 Task: Customize the calendar view to show start and end times.
Action: Mouse moved to (15, 57)
Screenshot: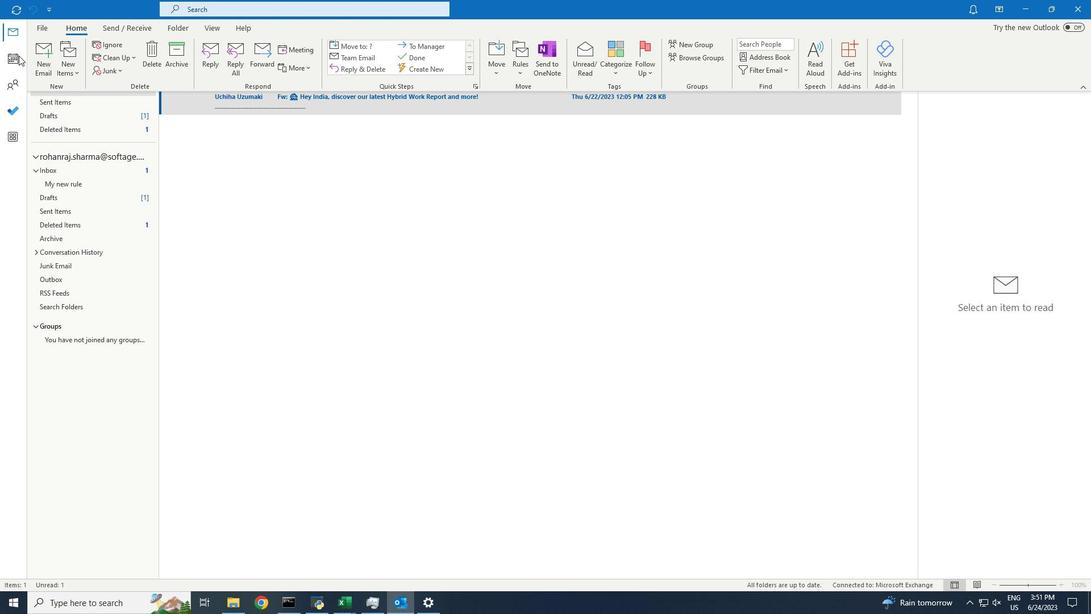 
Action: Mouse pressed left at (15, 57)
Screenshot: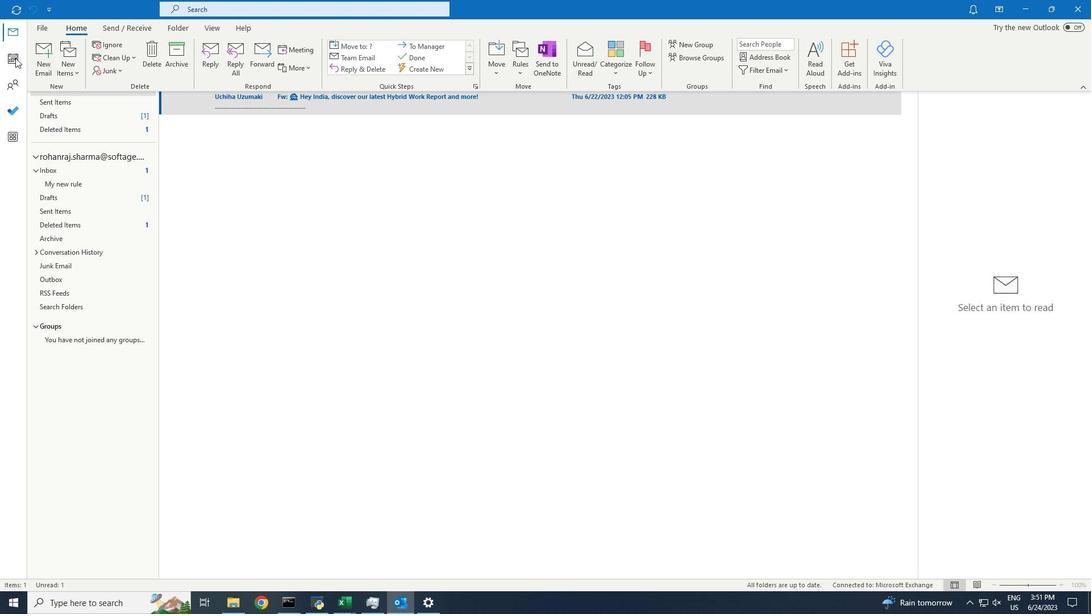 
Action: Mouse moved to (212, 29)
Screenshot: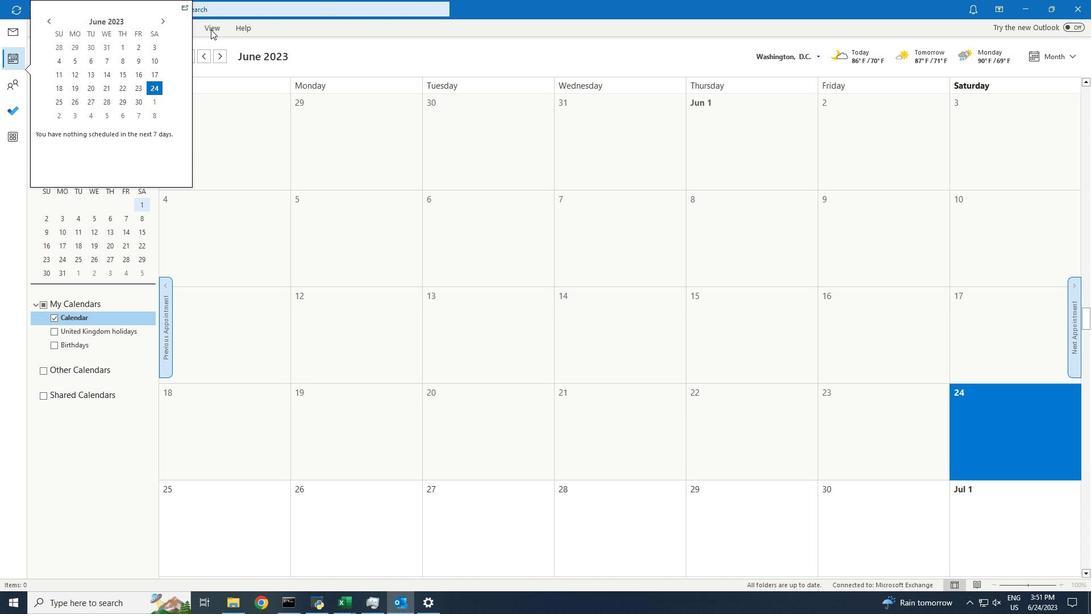 
Action: Mouse pressed left at (212, 29)
Screenshot: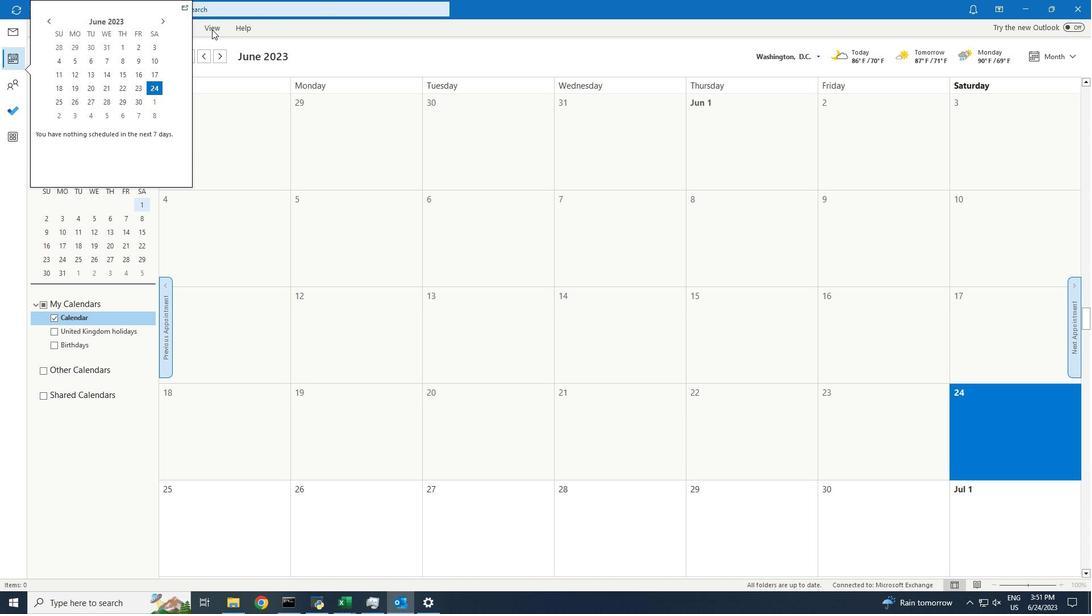 
Action: Mouse moved to (63, 53)
Screenshot: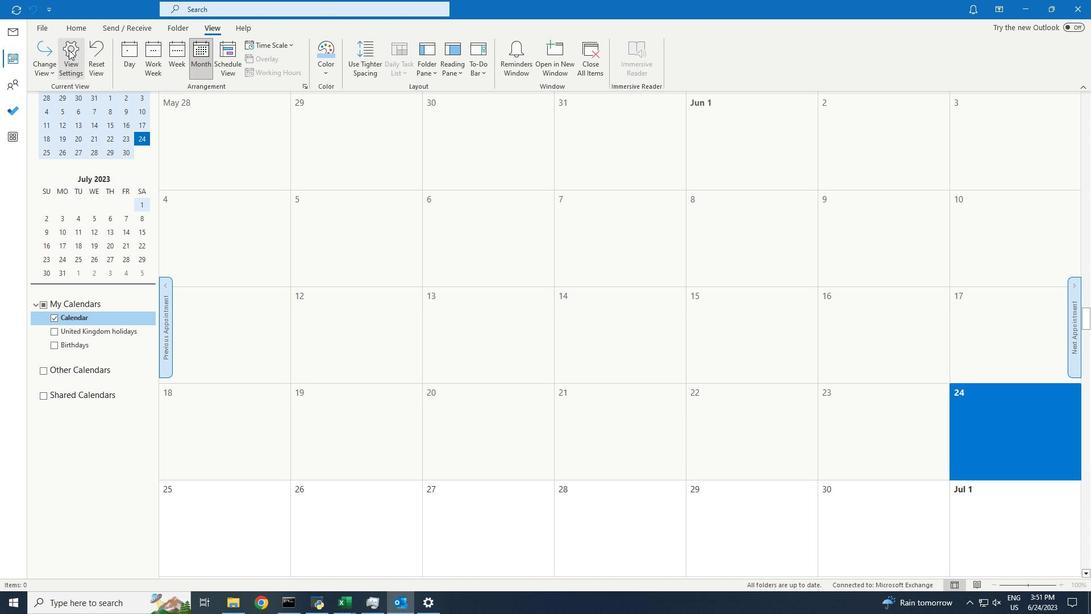 
Action: Mouse pressed left at (63, 53)
Screenshot: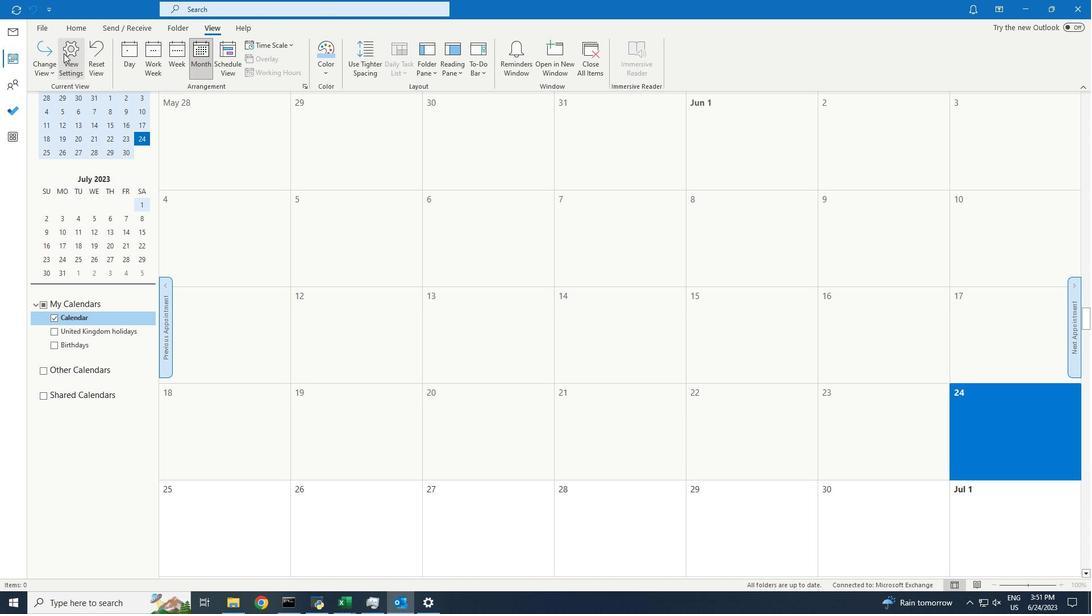
Action: Mouse moved to (482, 234)
Screenshot: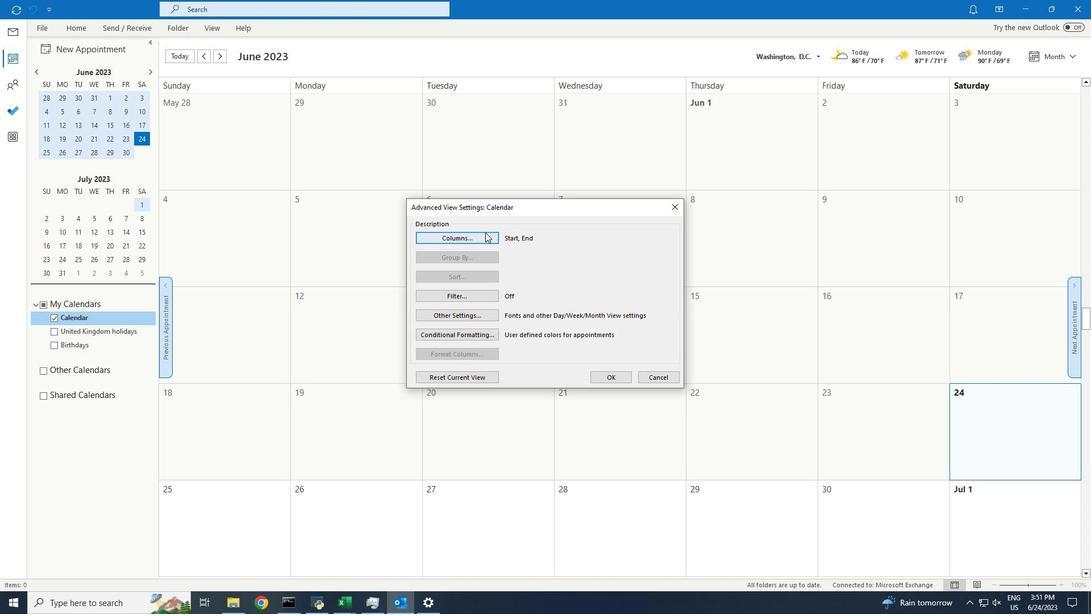 
Action: Mouse pressed left at (482, 234)
Screenshot: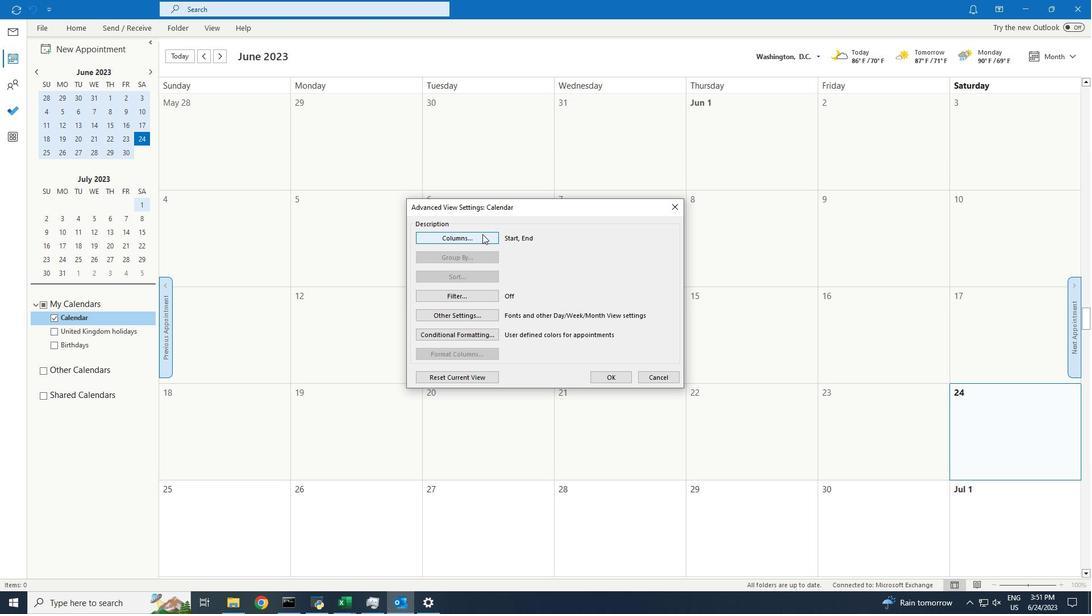 
Action: Mouse moved to (483, 372)
Screenshot: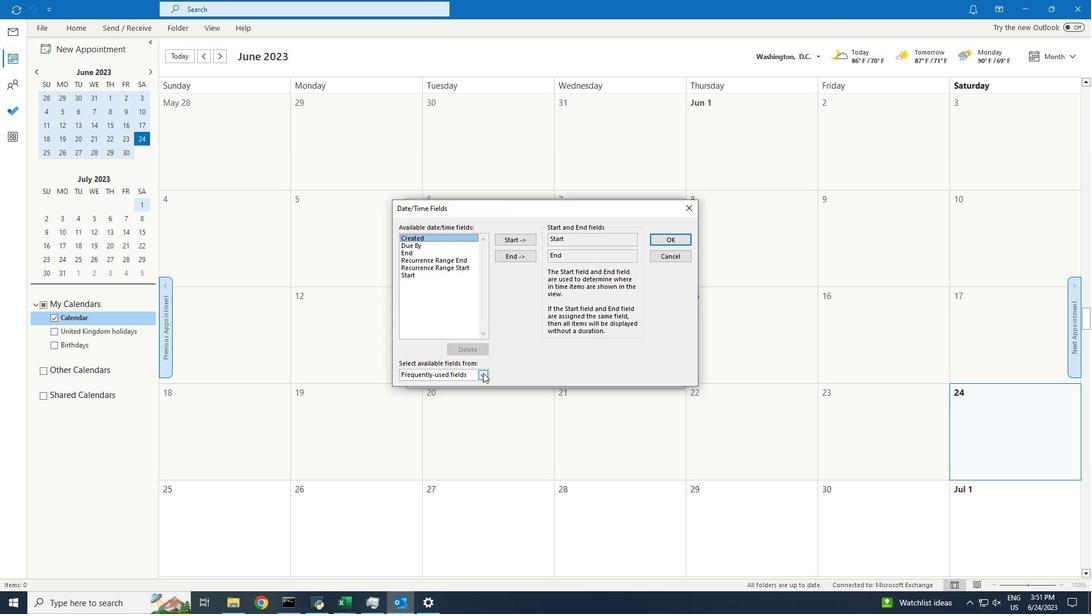 
Action: Mouse pressed left at (483, 372)
Screenshot: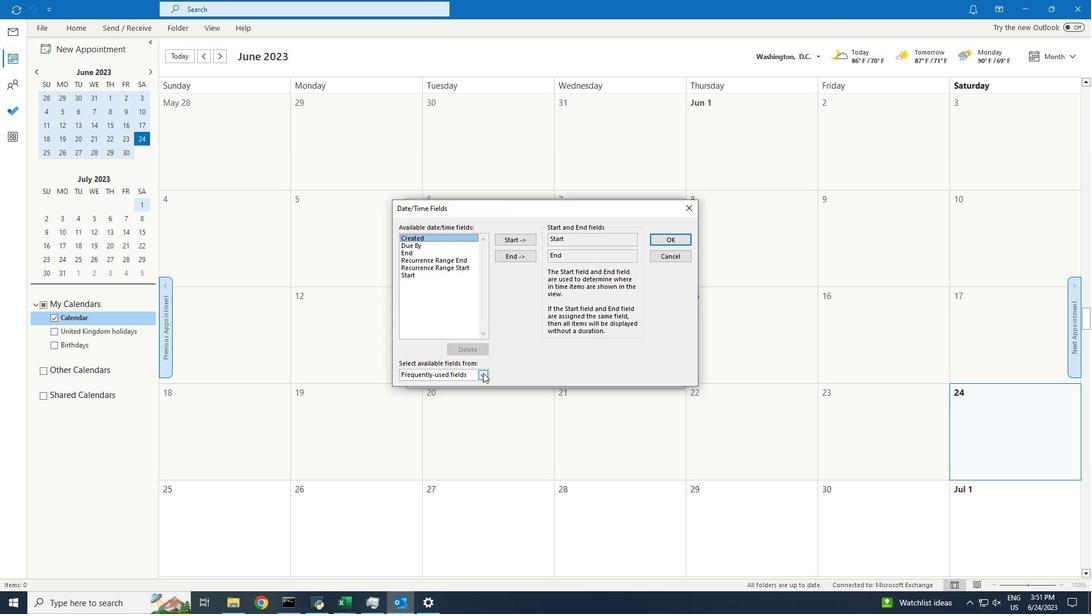 
Action: Mouse moved to (466, 419)
Screenshot: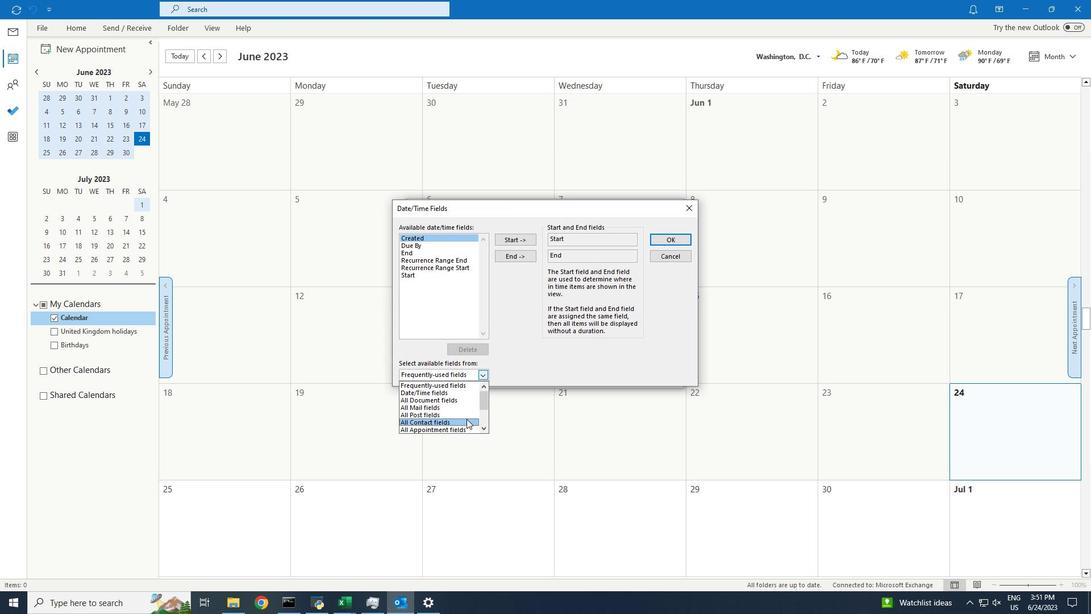 
Action: Mouse pressed left at (466, 419)
Screenshot: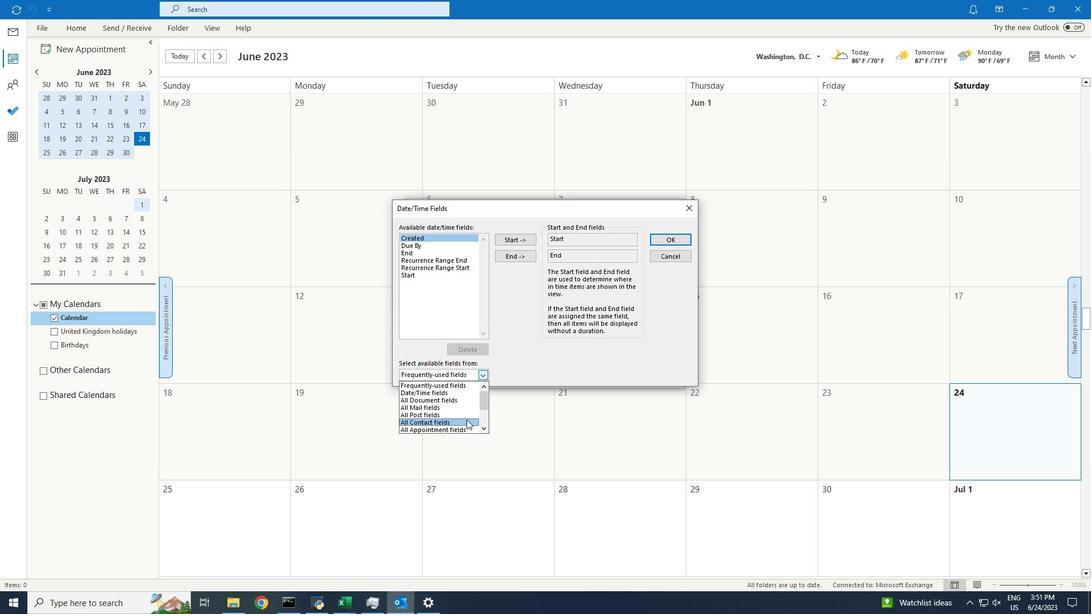 
Action: Mouse moved to (657, 242)
Screenshot: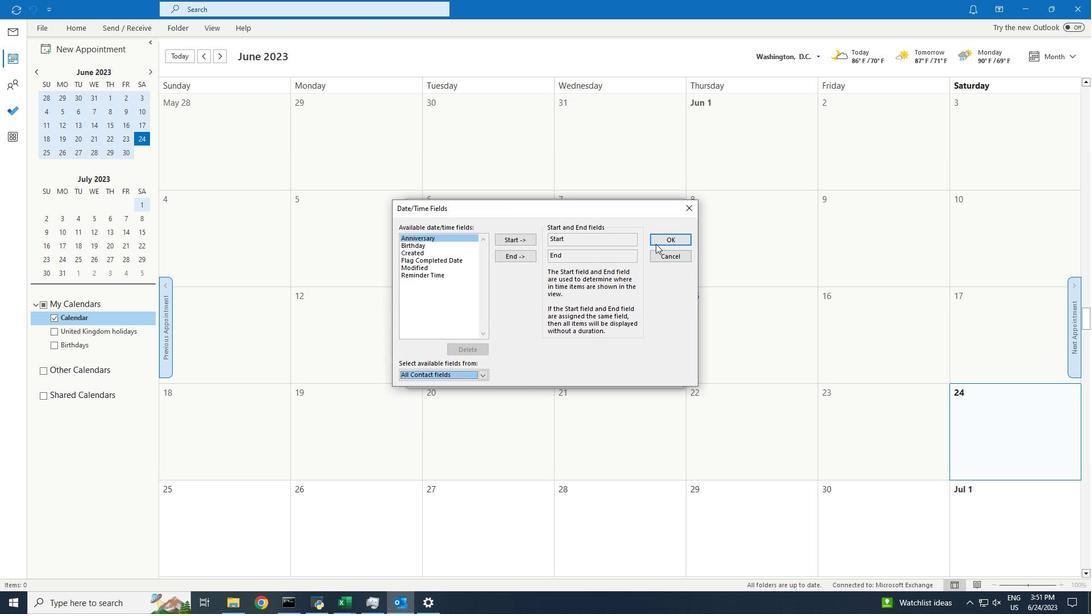 
Action: Mouse pressed left at (657, 242)
Screenshot: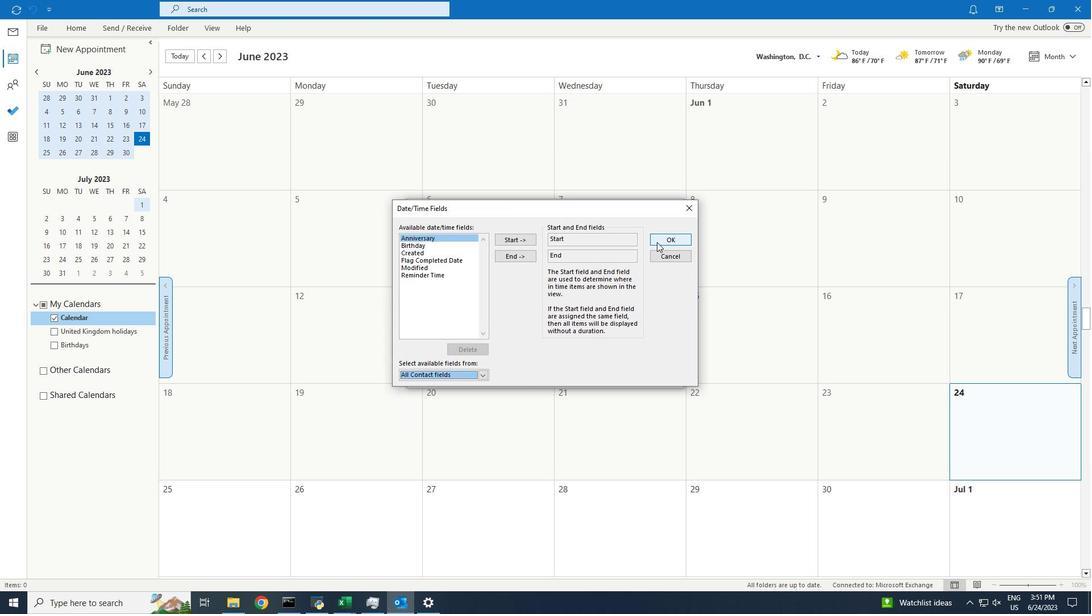 
Action: Mouse moved to (603, 376)
Screenshot: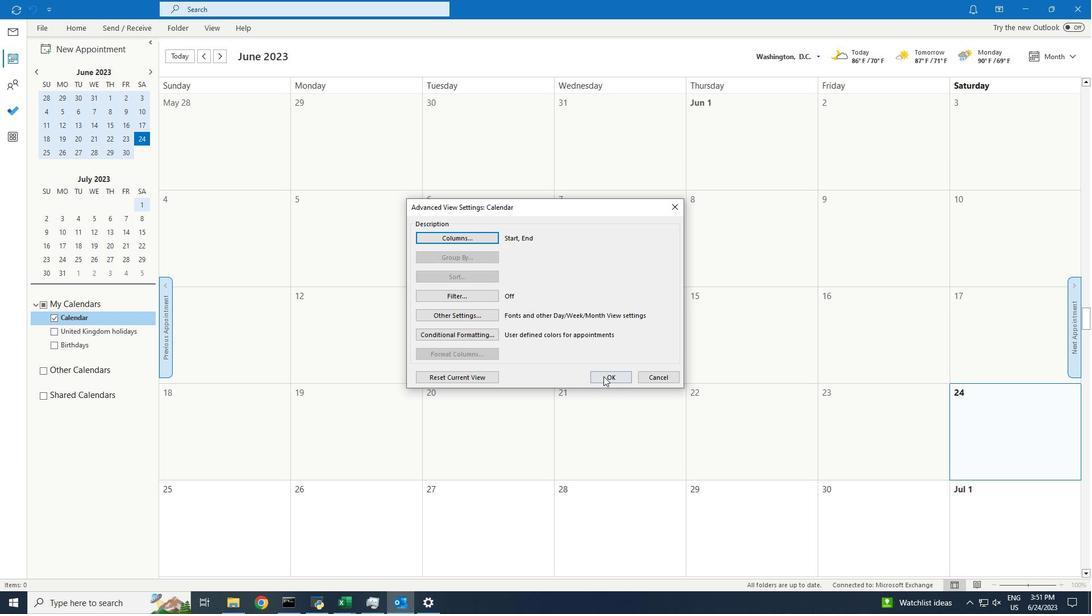 
Action: Mouse pressed left at (603, 376)
Screenshot: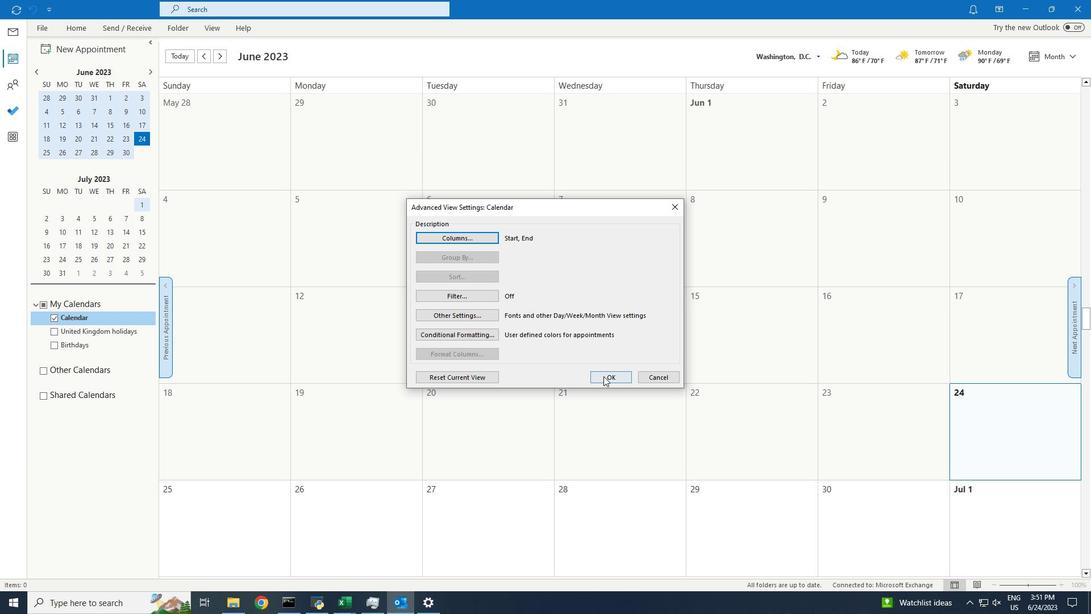 
